 Task: Add Mauro & Gianni Whole Milk Ricotta Cheese to the cart.
Action: Mouse moved to (19, 79)
Screenshot: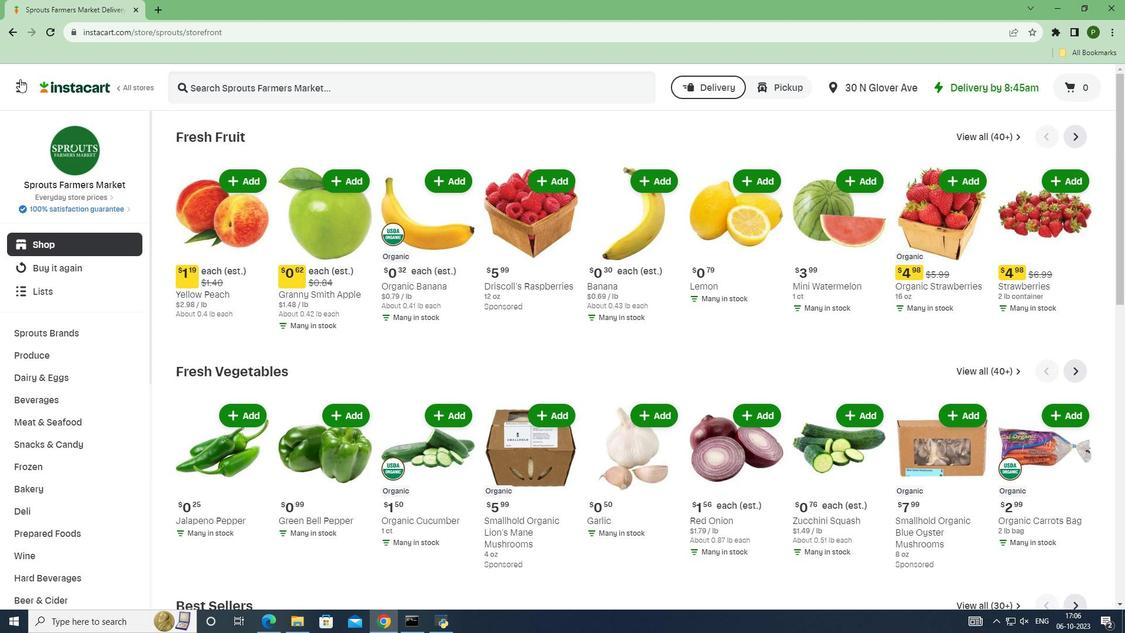 
Action: Mouse pressed left at (19, 79)
Screenshot: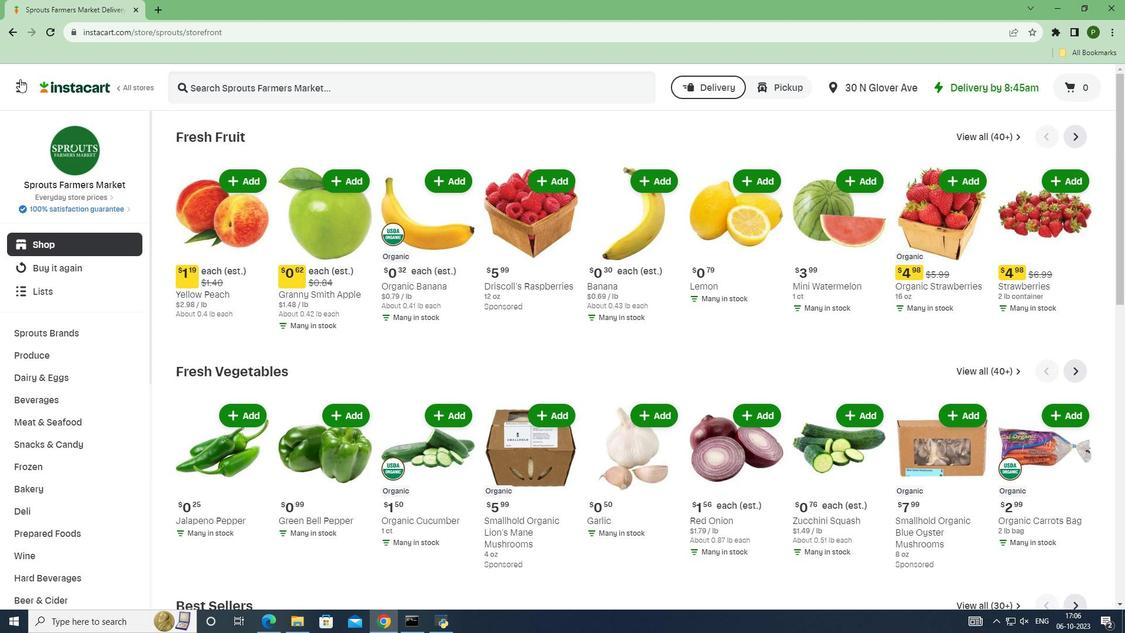
Action: Mouse moved to (82, 315)
Screenshot: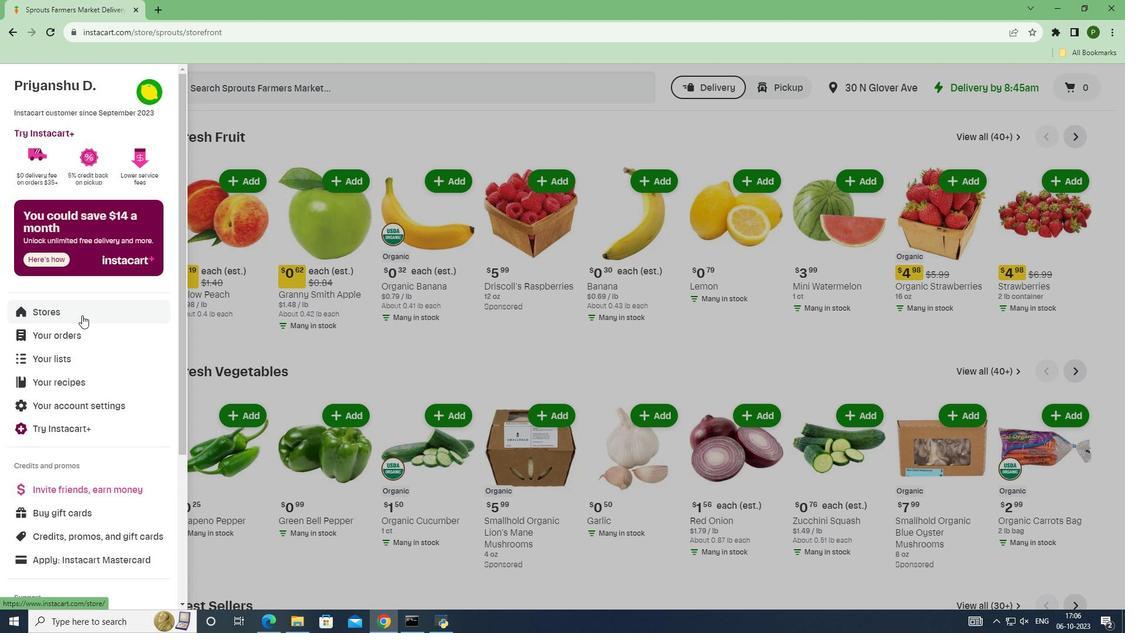 
Action: Mouse pressed left at (82, 315)
Screenshot: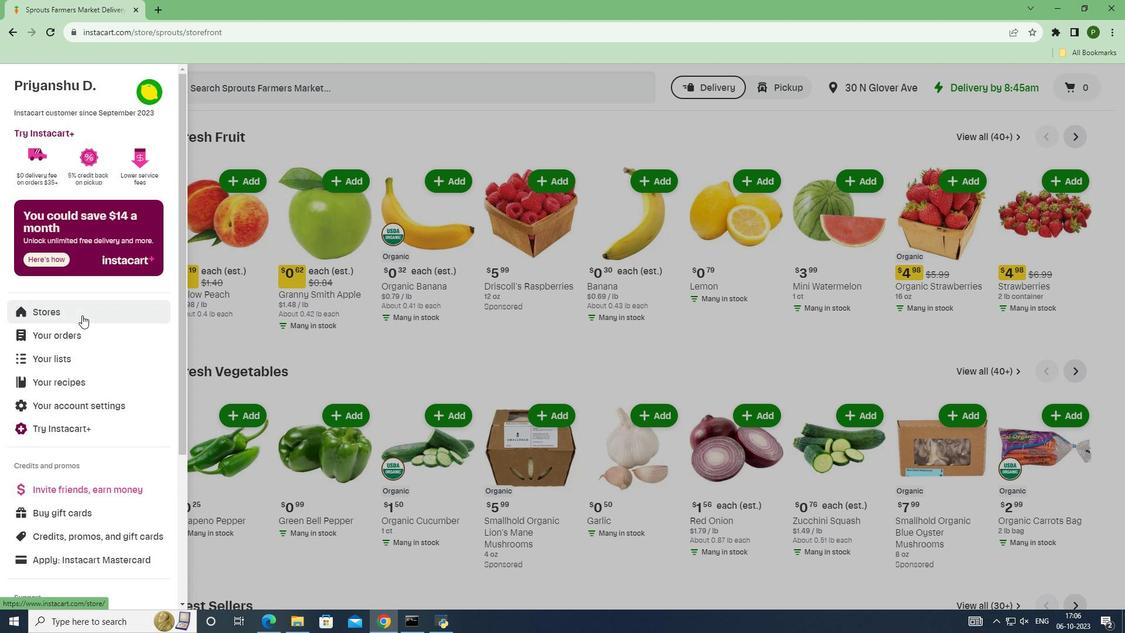 
Action: Mouse moved to (268, 140)
Screenshot: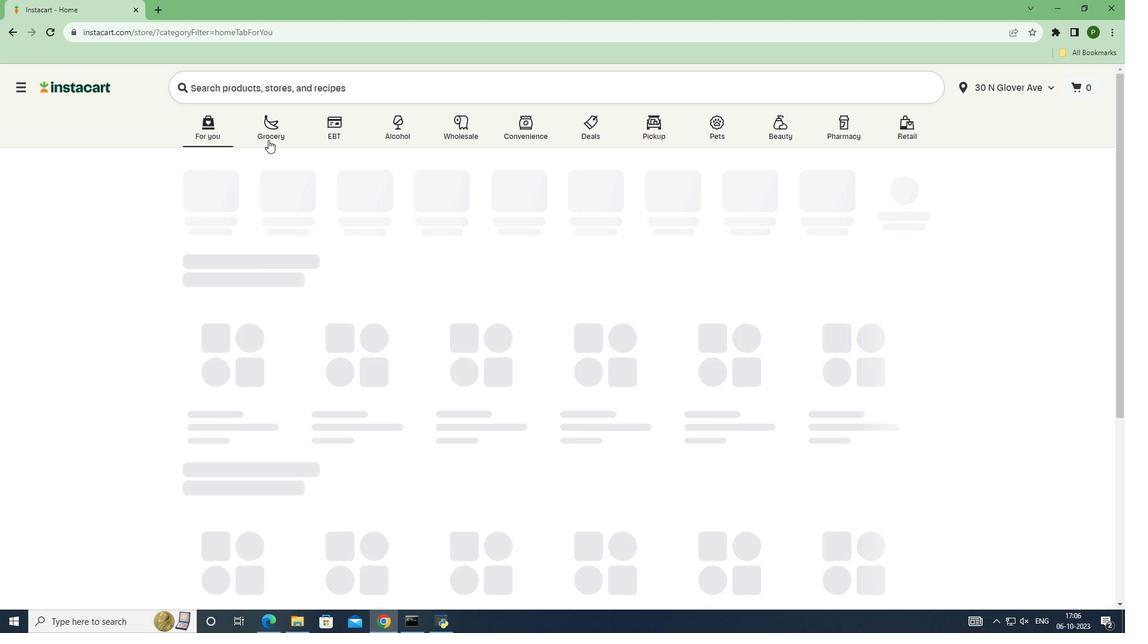 
Action: Mouse pressed left at (268, 140)
Screenshot: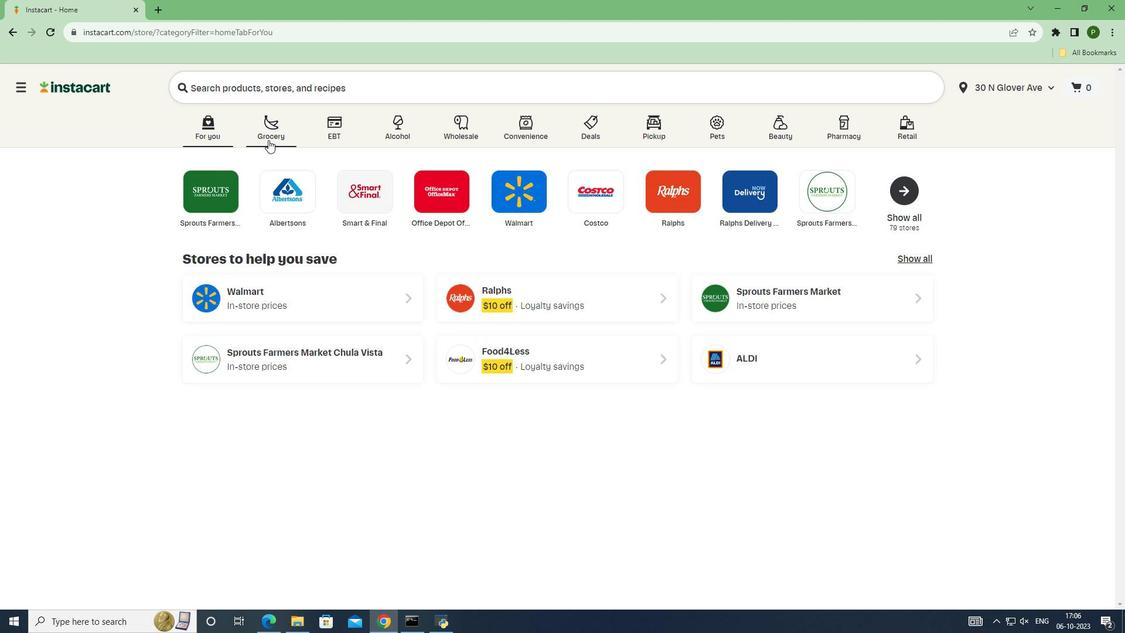 
Action: Mouse moved to (731, 272)
Screenshot: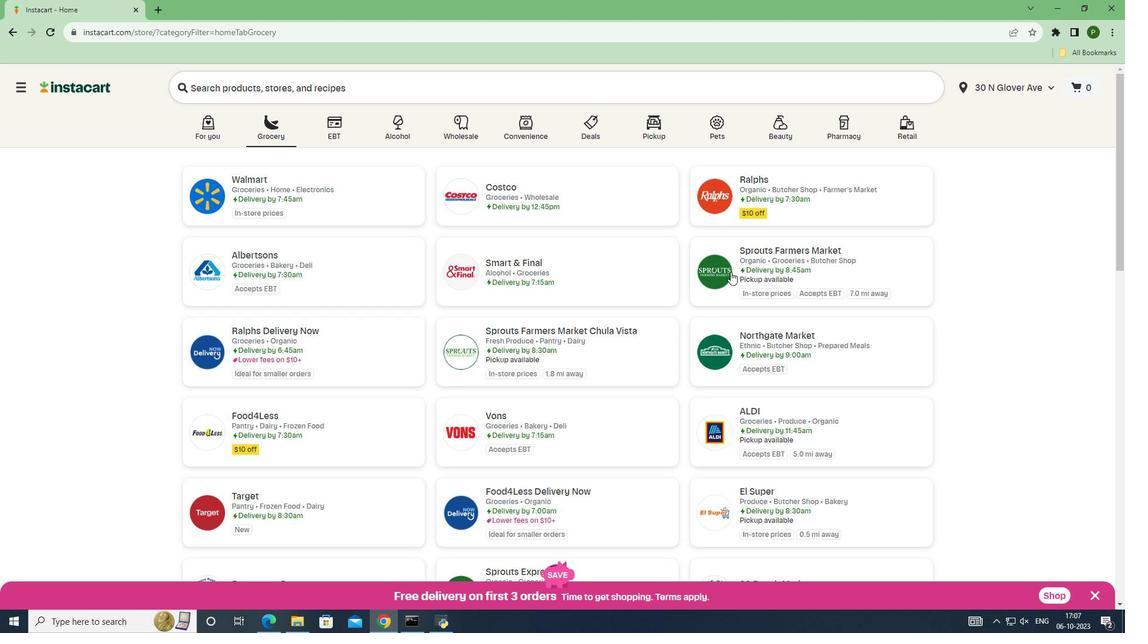 
Action: Mouse pressed left at (731, 272)
Screenshot: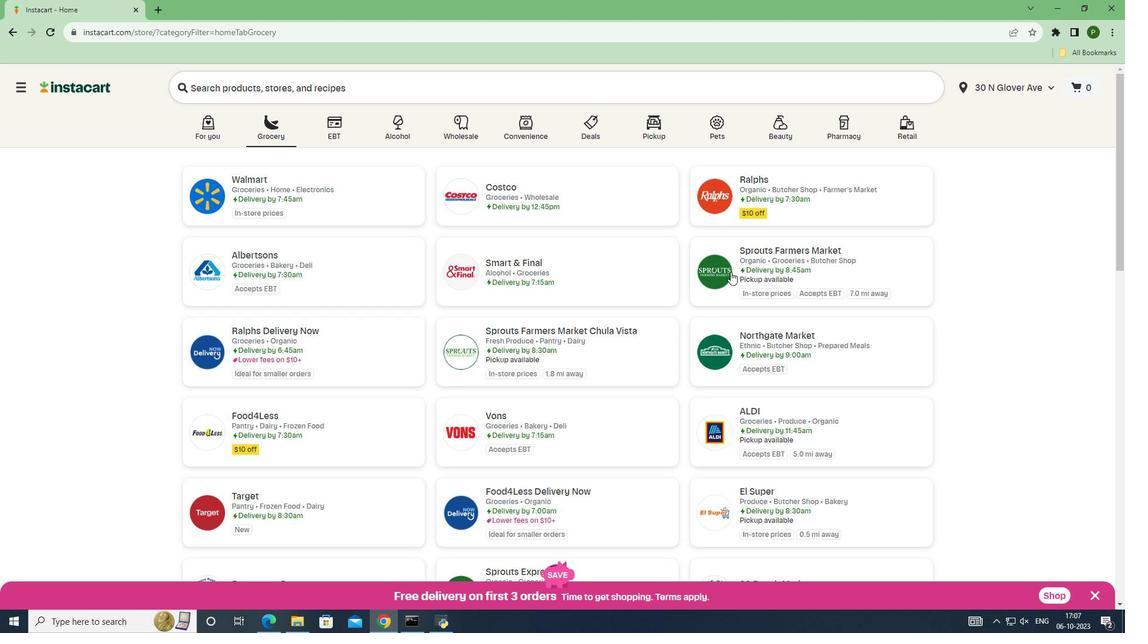
Action: Mouse moved to (62, 376)
Screenshot: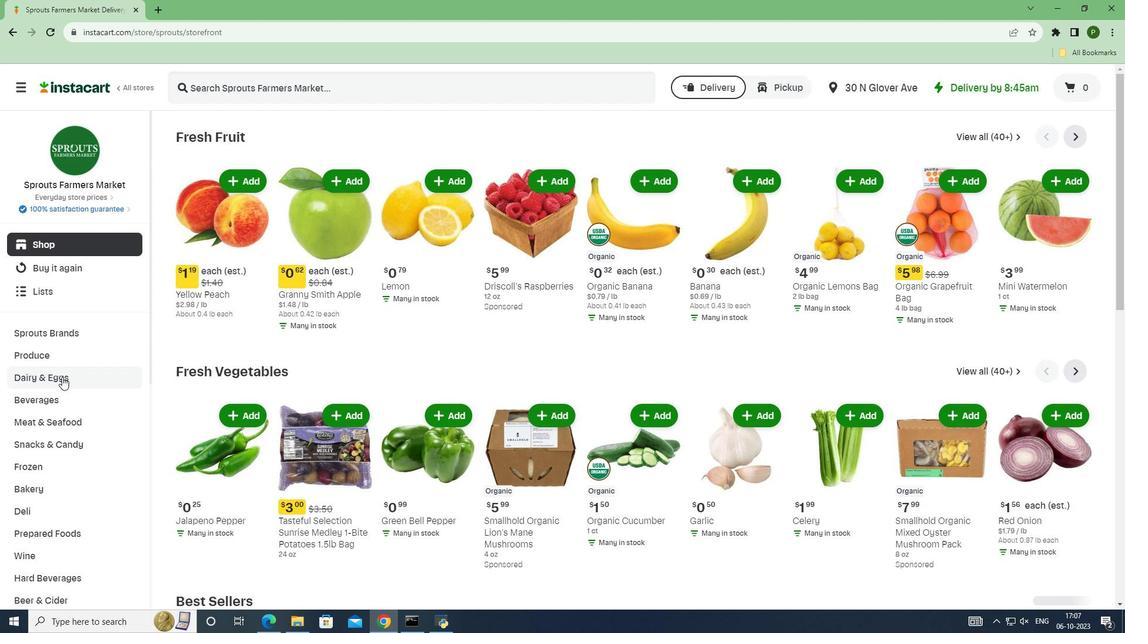 
Action: Mouse pressed left at (62, 376)
Screenshot: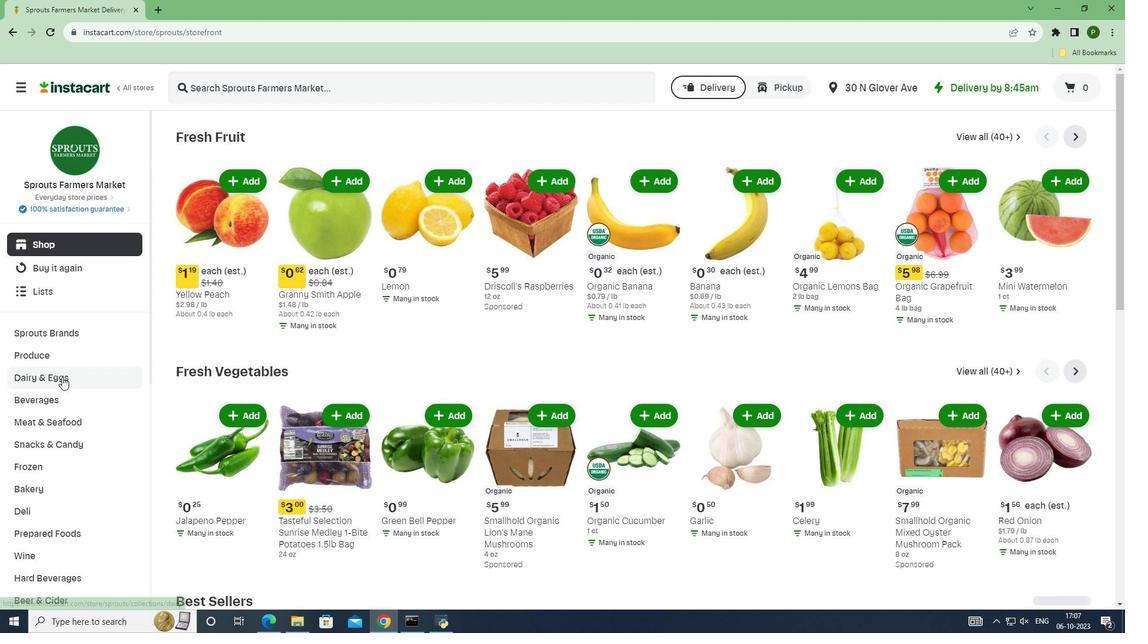 
Action: Mouse moved to (45, 426)
Screenshot: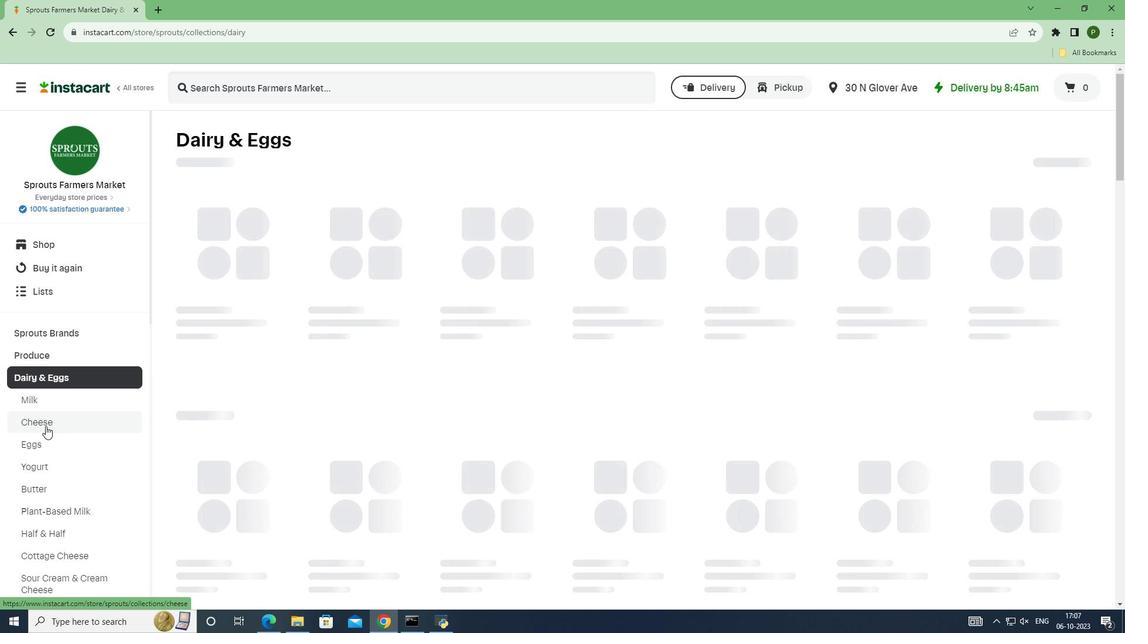 
Action: Mouse pressed left at (45, 426)
Screenshot: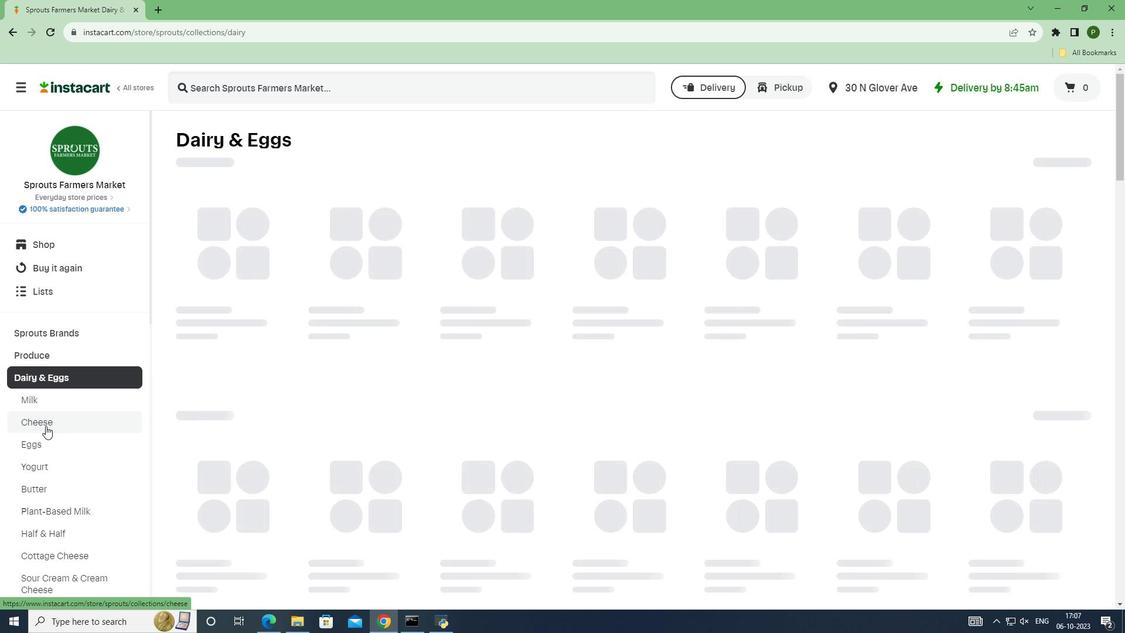 
Action: Mouse moved to (249, 85)
Screenshot: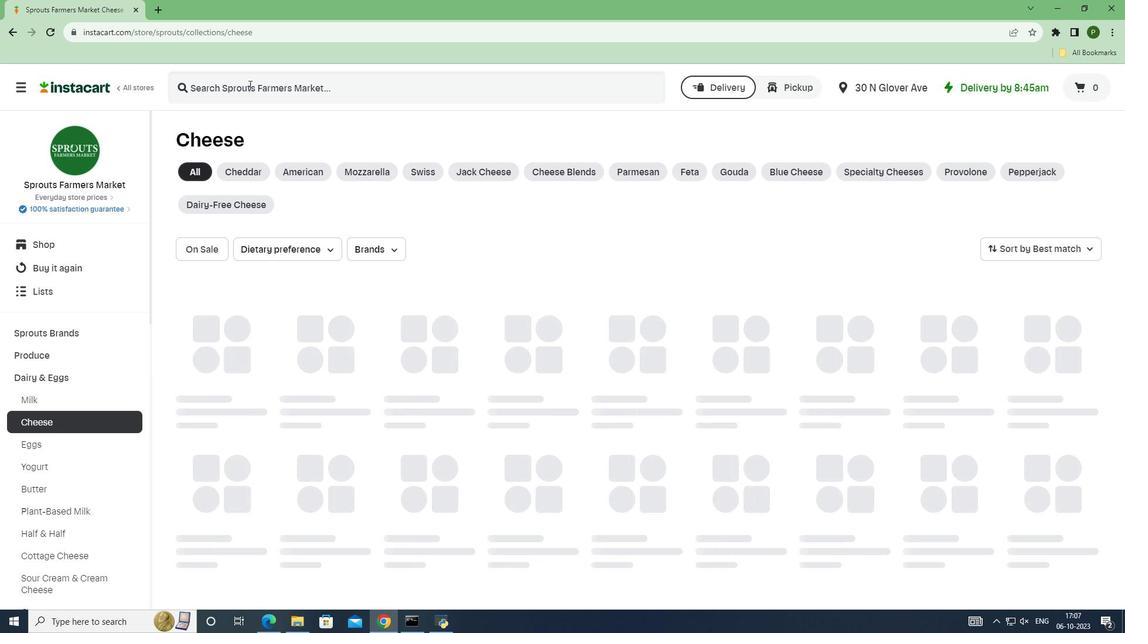 
Action: Mouse pressed left at (249, 85)
Screenshot: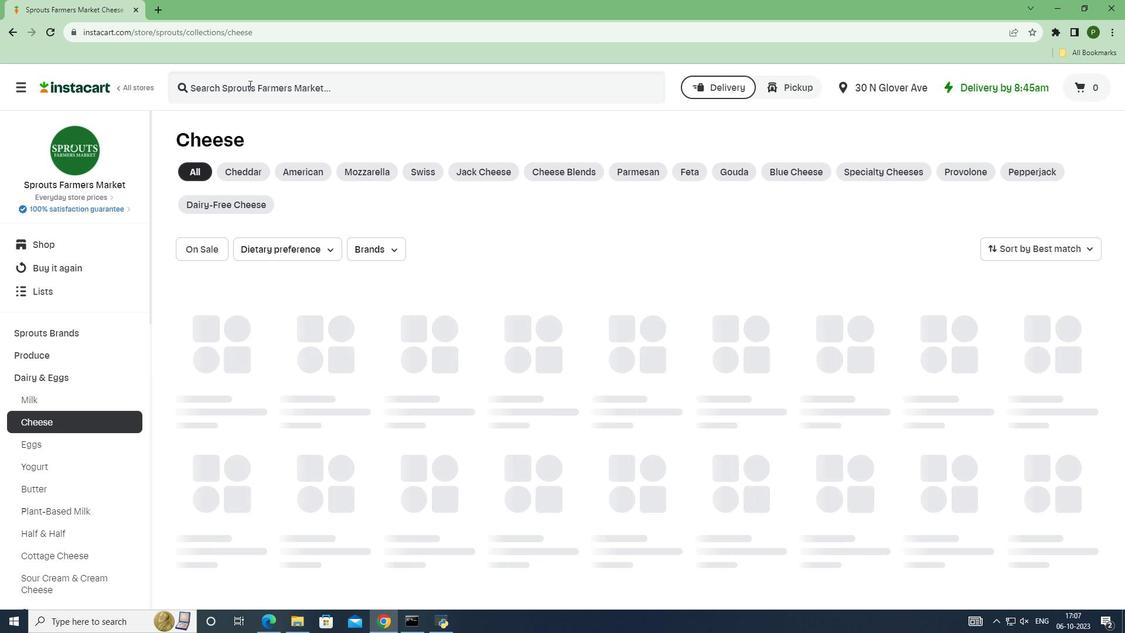 
Action: Key pressed <Key.caps_lock>M<Key.caps_lock>auro<Key.space><Key.shift>&<Key.space><Key.caps_lock>G<Key.caps_lock>ianni<Key.space><Key.caps_lock>W<Key.caps_lock>hole<Key.space><Key.caps_lock>M<Key.caps_lock>ilk<Key.space><Key.caps_lock>R<Key.caps_lock>icotta<Key.space><Key.caps_lock>C<Key.caps_lock>heese<Key.enter>
Screenshot: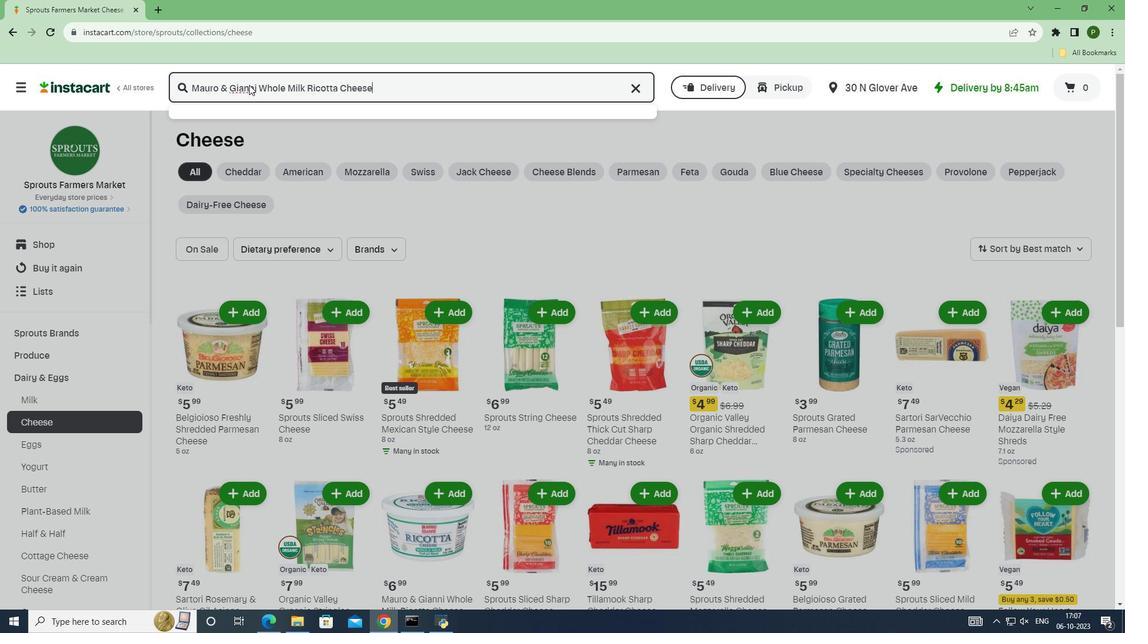 
Action: Mouse moved to (308, 209)
Screenshot: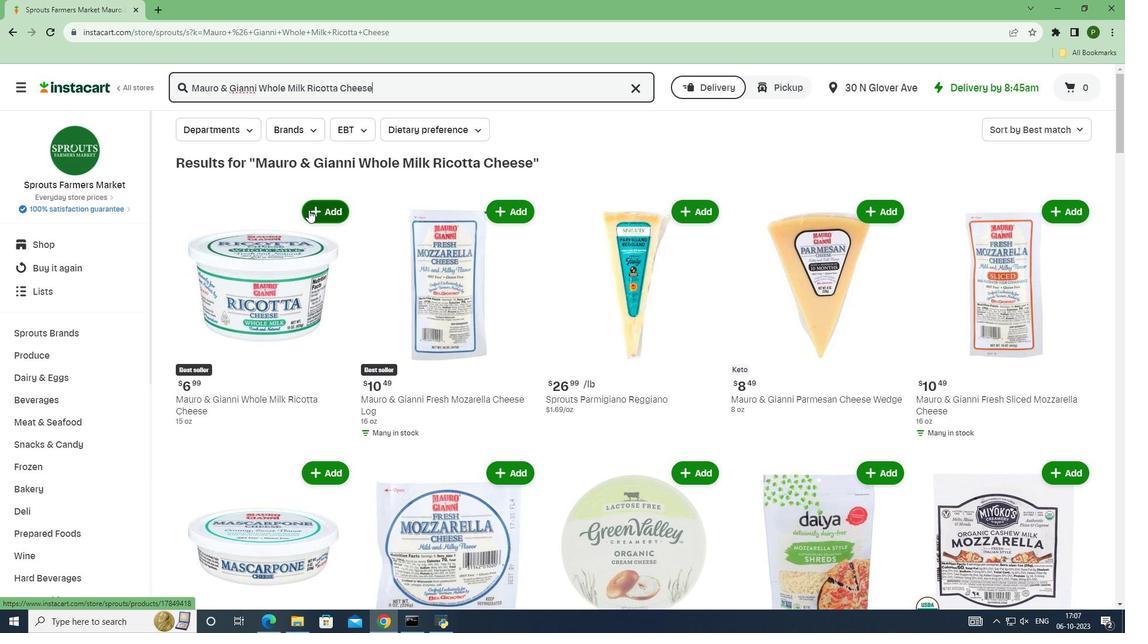 
Action: Mouse pressed left at (308, 209)
Screenshot: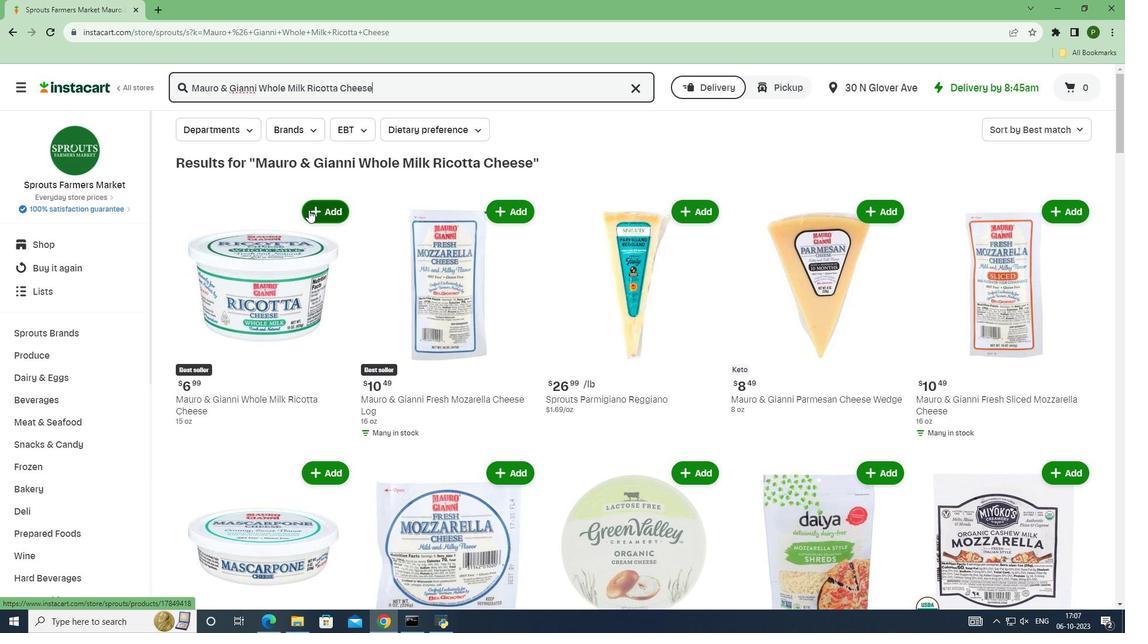 
Action: Mouse moved to (357, 259)
Screenshot: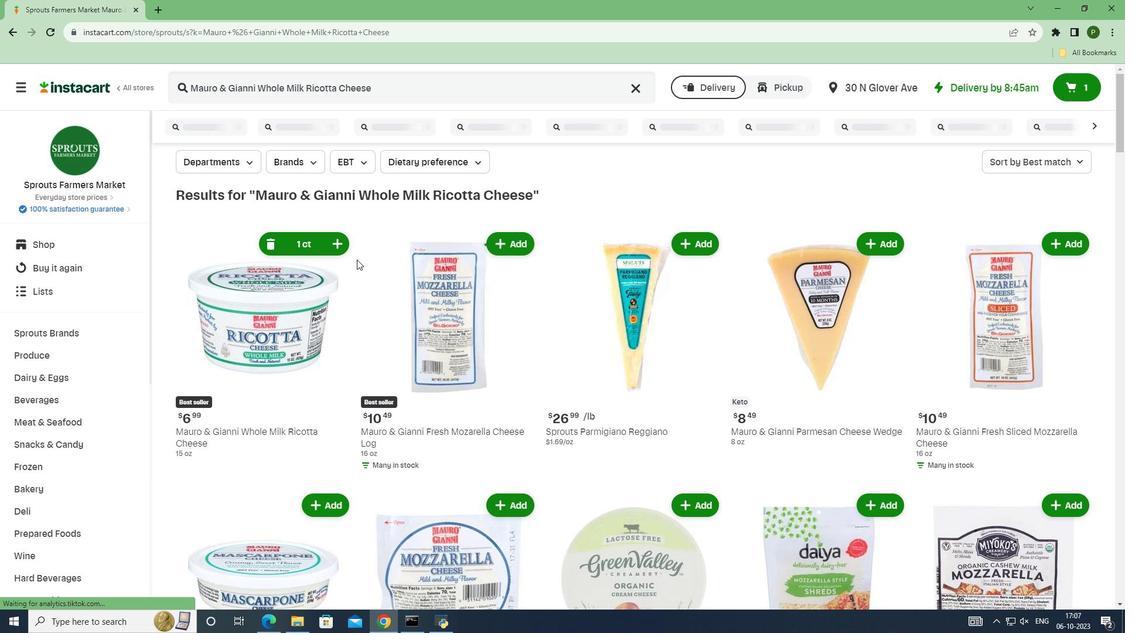 
